 Task: Use Sport Car Passing Effect in this video Movie B.mp4
Action: Mouse pressed left at (304, 126)
Screenshot: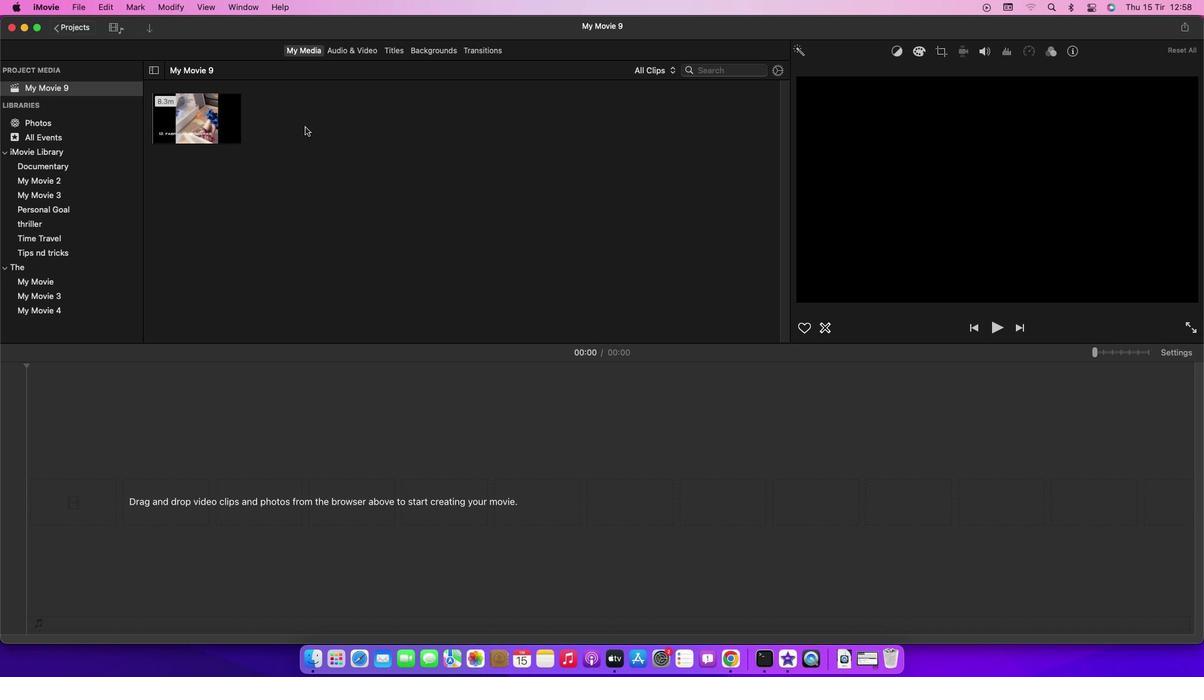 
Action: Mouse moved to (181, 121)
Screenshot: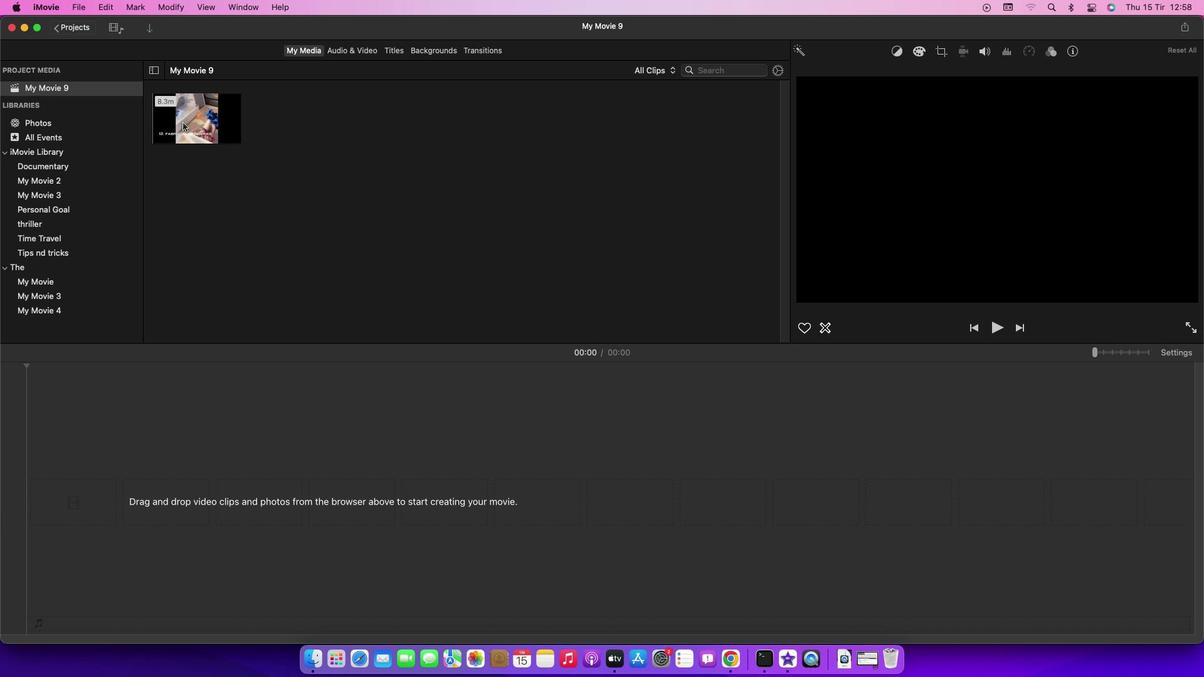 
Action: Mouse pressed left at (181, 121)
Screenshot: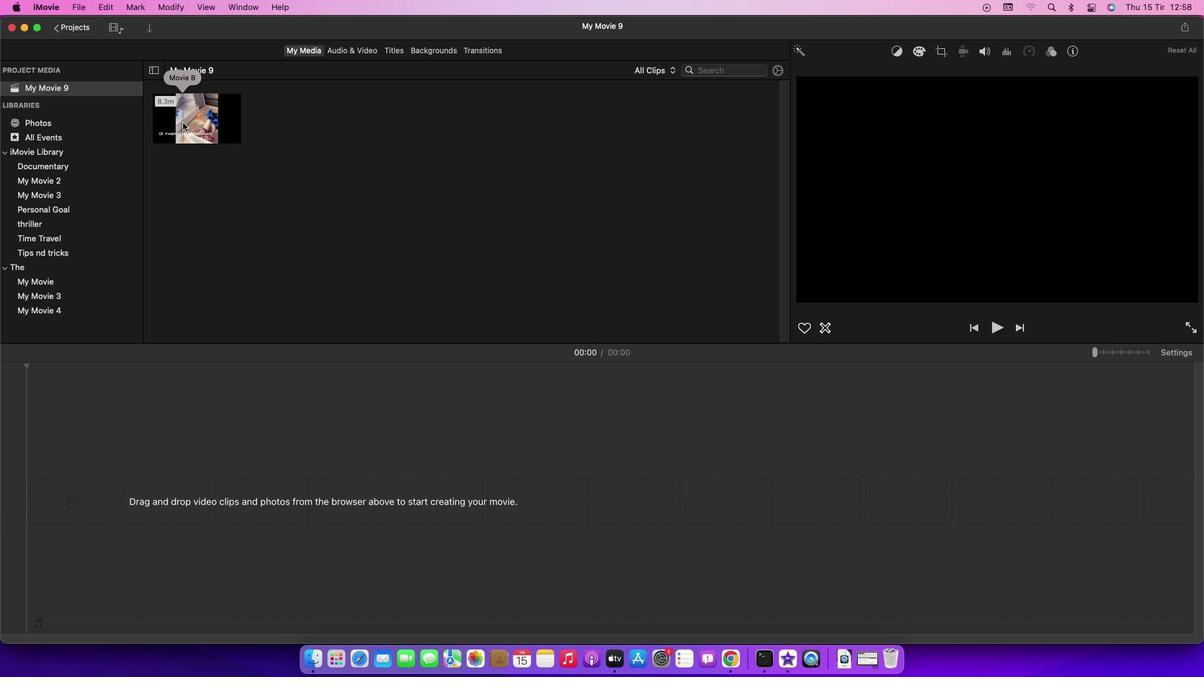 
Action: Mouse moved to (192, 116)
Screenshot: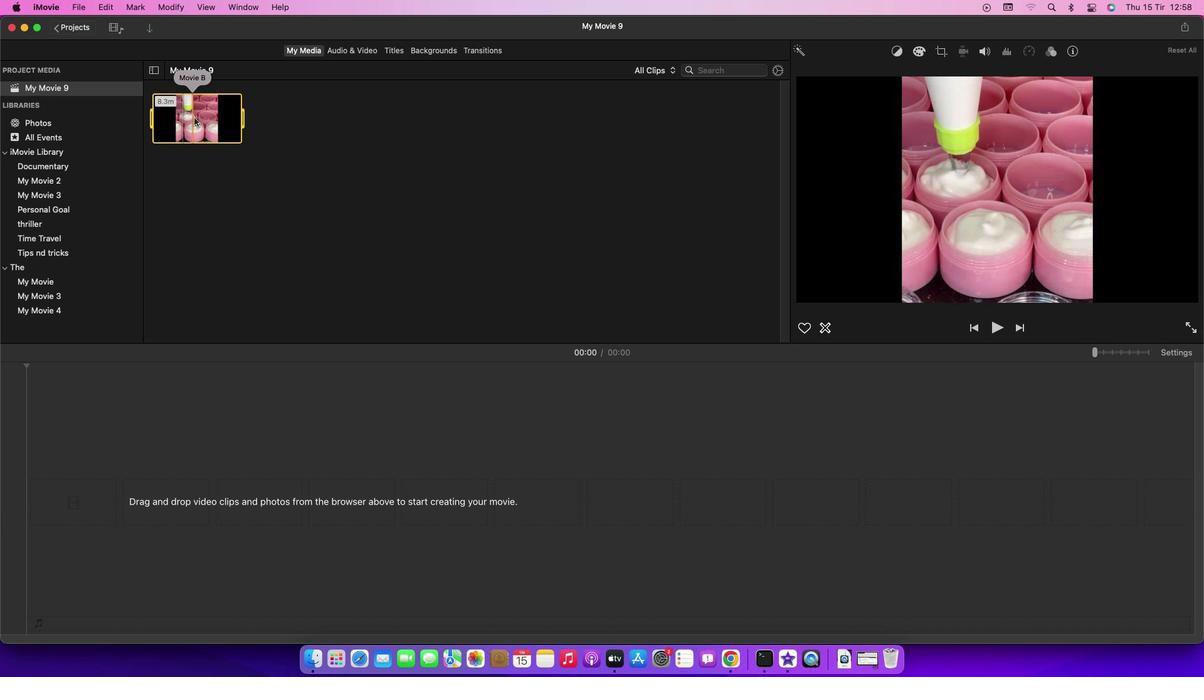 
Action: Mouse pressed left at (192, 116)
Screenshot: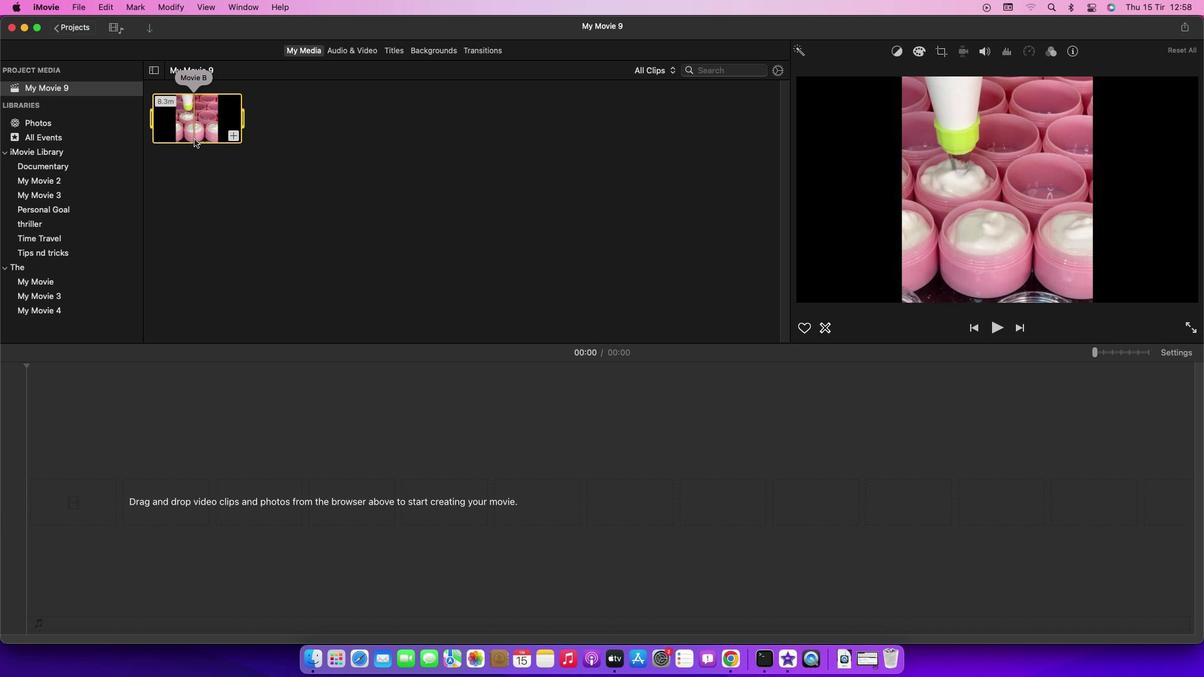 
Action: Mouse moved to (337, 53)
Screenshot: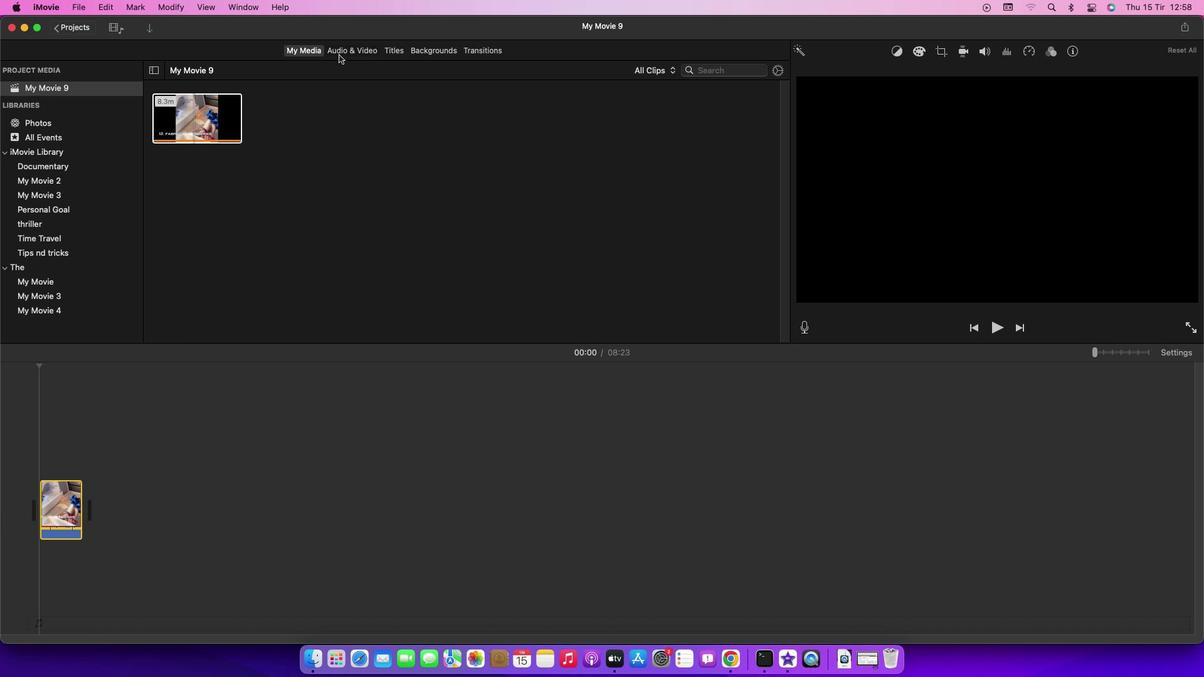 
Action: Mouse pressed left at (337, 53)
Screenshot: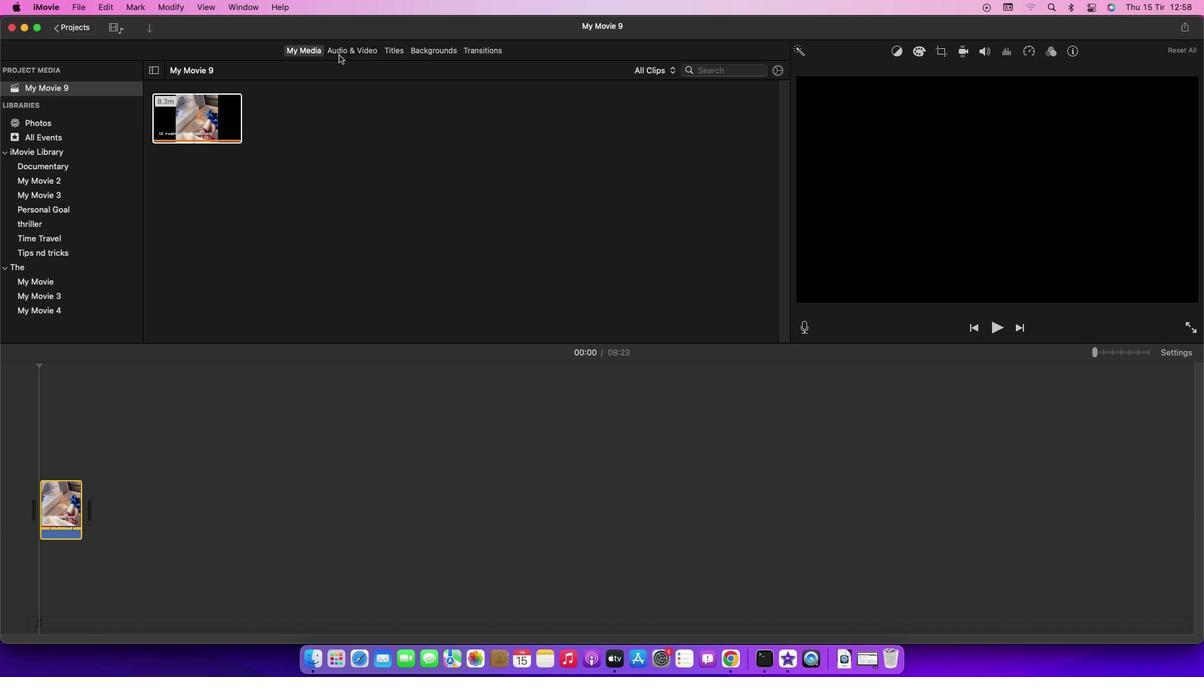 
Action: Mouse moved to (63, 118)
Screenshot: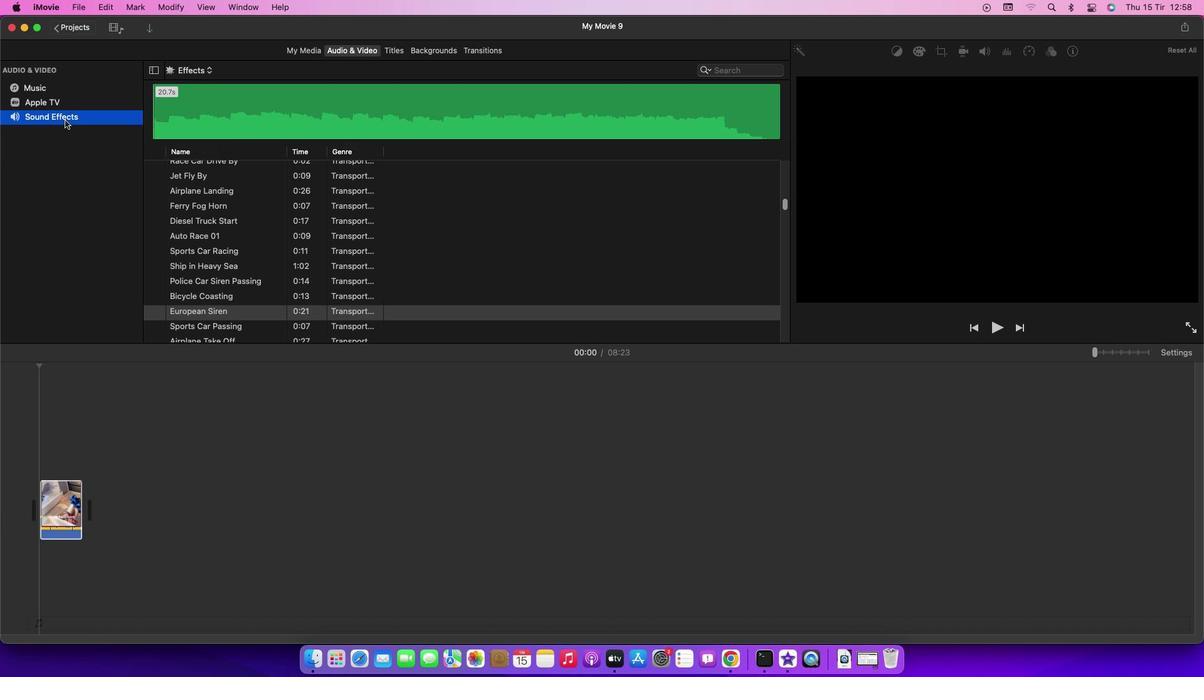 
Action: Mouse pressed left at (63, 118)
Screenshot: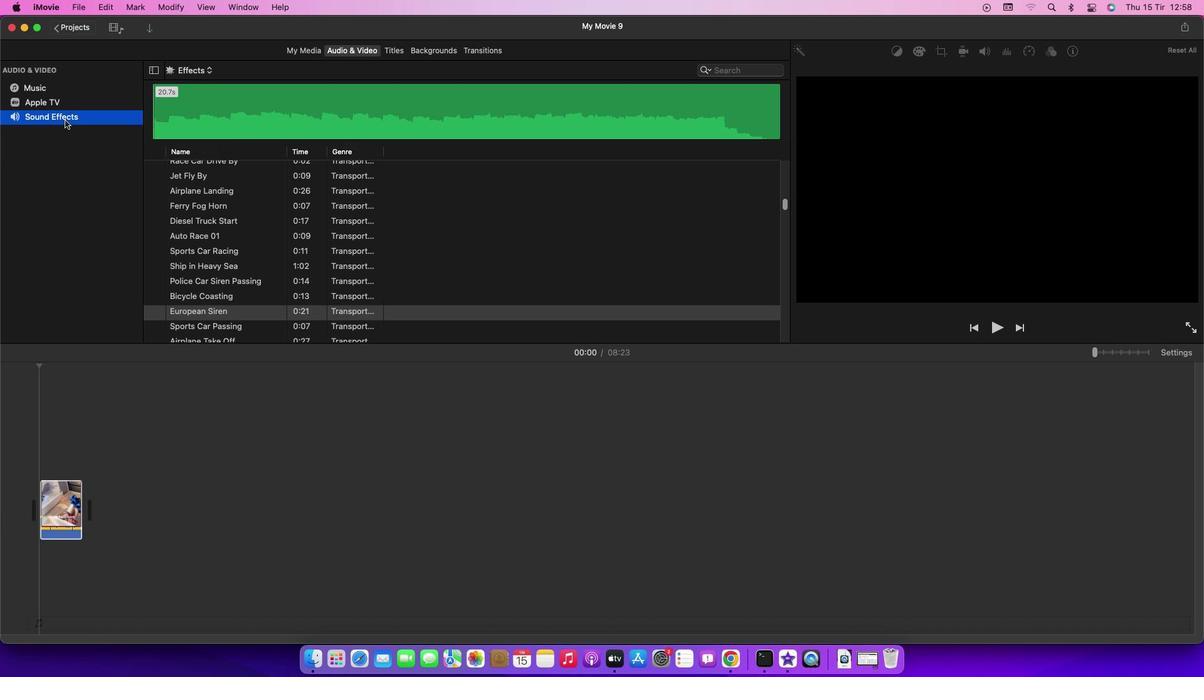 
Action: Mouse moved to (207, 268)
Screenshot: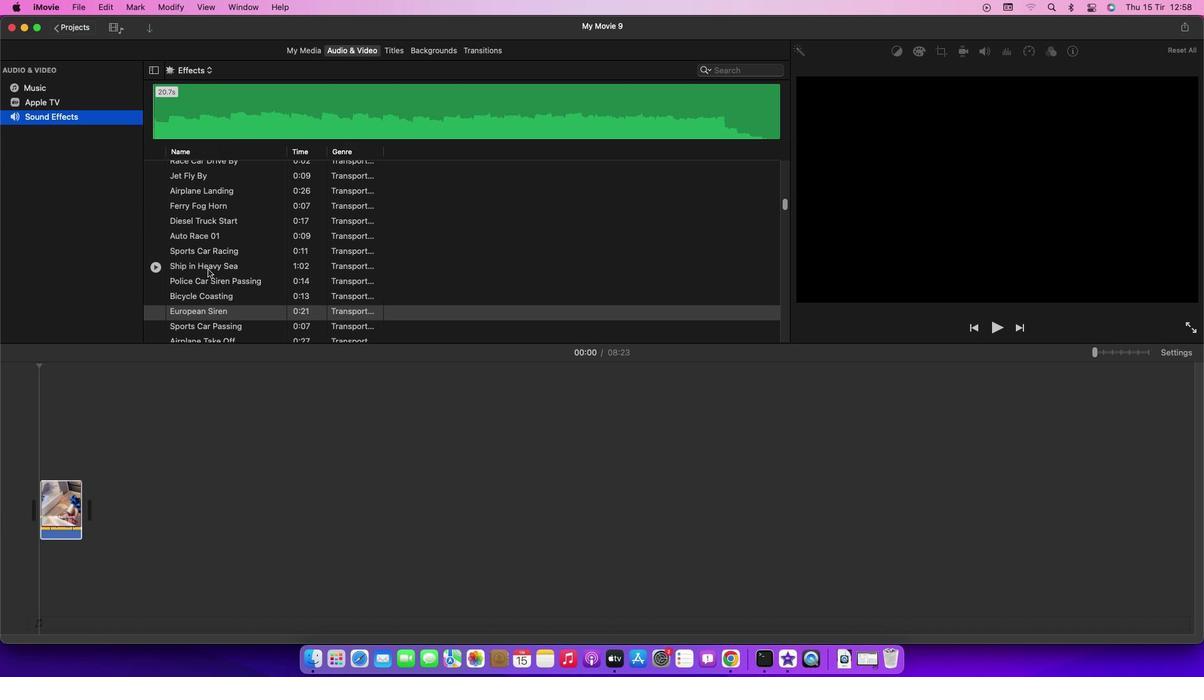 
Action: Mouse scrolled (207, 268) with delta (0, -1)
Screenshot: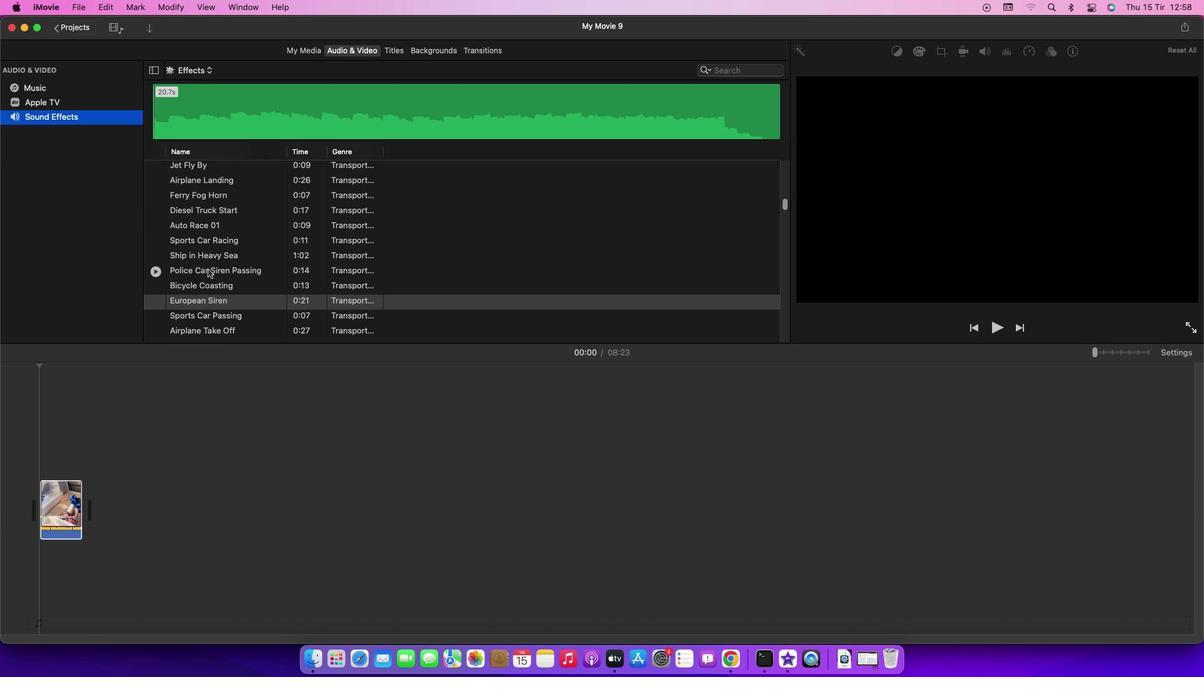 
Action: Mouse scrolled (207, 268) with delta (0, -1)
Screenshot: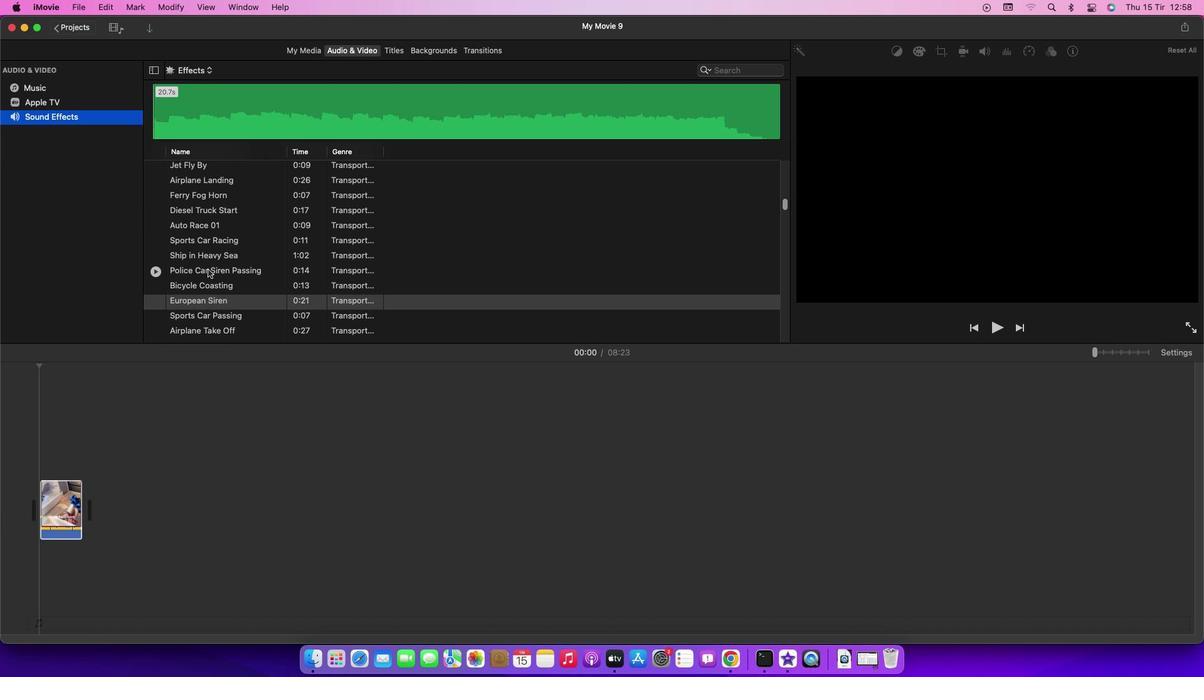 
Action: Mouse moved to (196, 316)
Screenshot: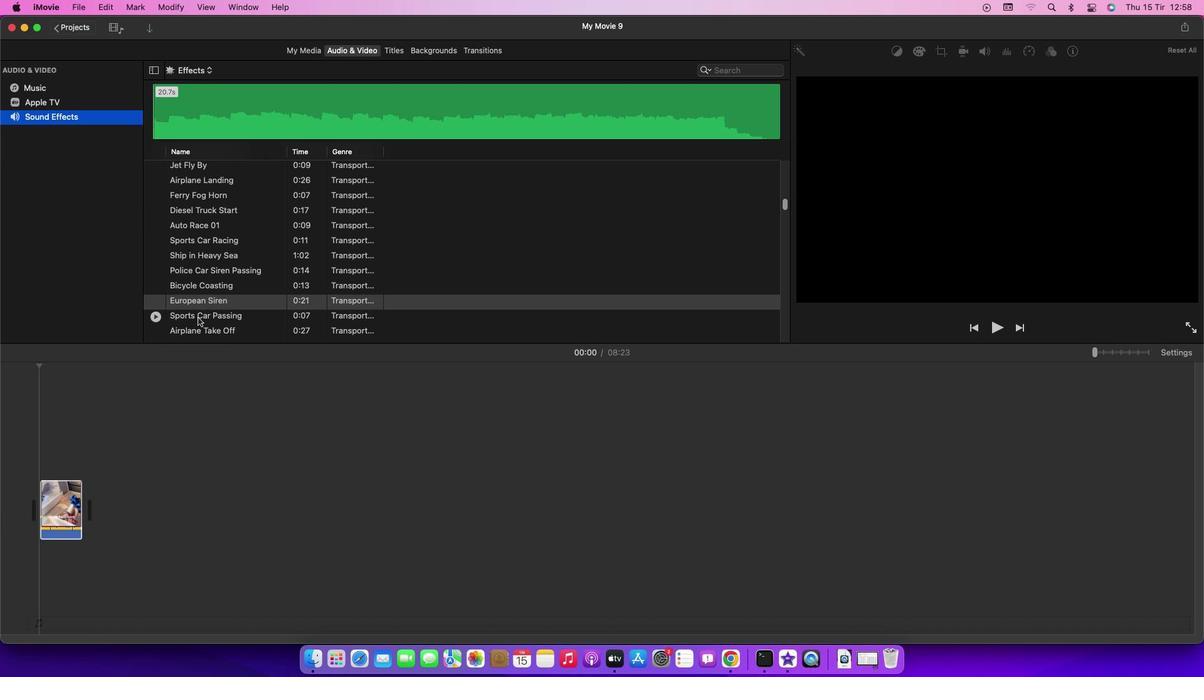 
Action: Mouse pressed left at (196, 316)
Screenshot: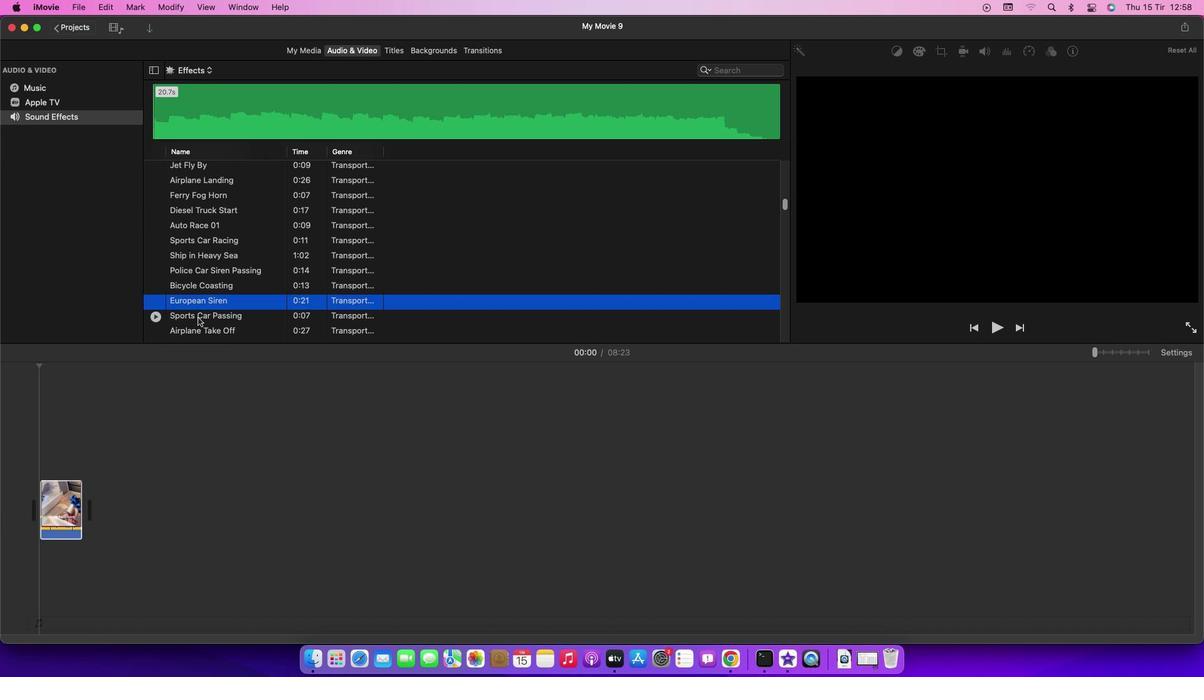
Action: Mouse pressed left at (196, 316)
Screenshot: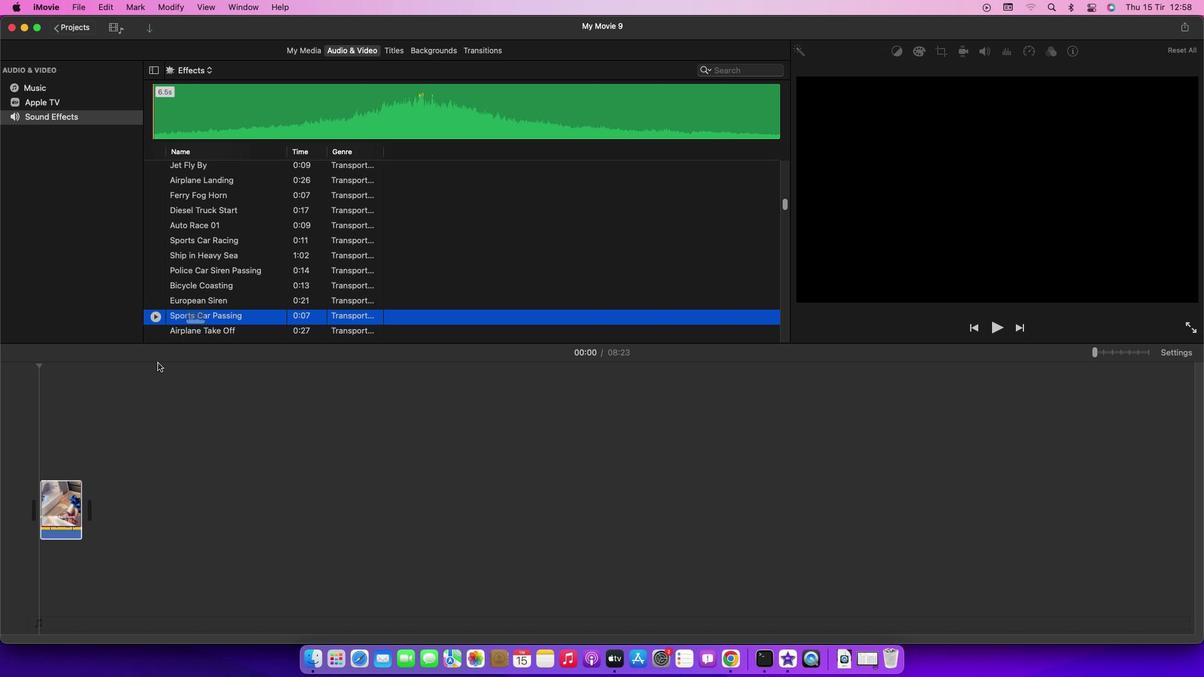 
Action: Mouse moved to (299, 521)
Screenshot: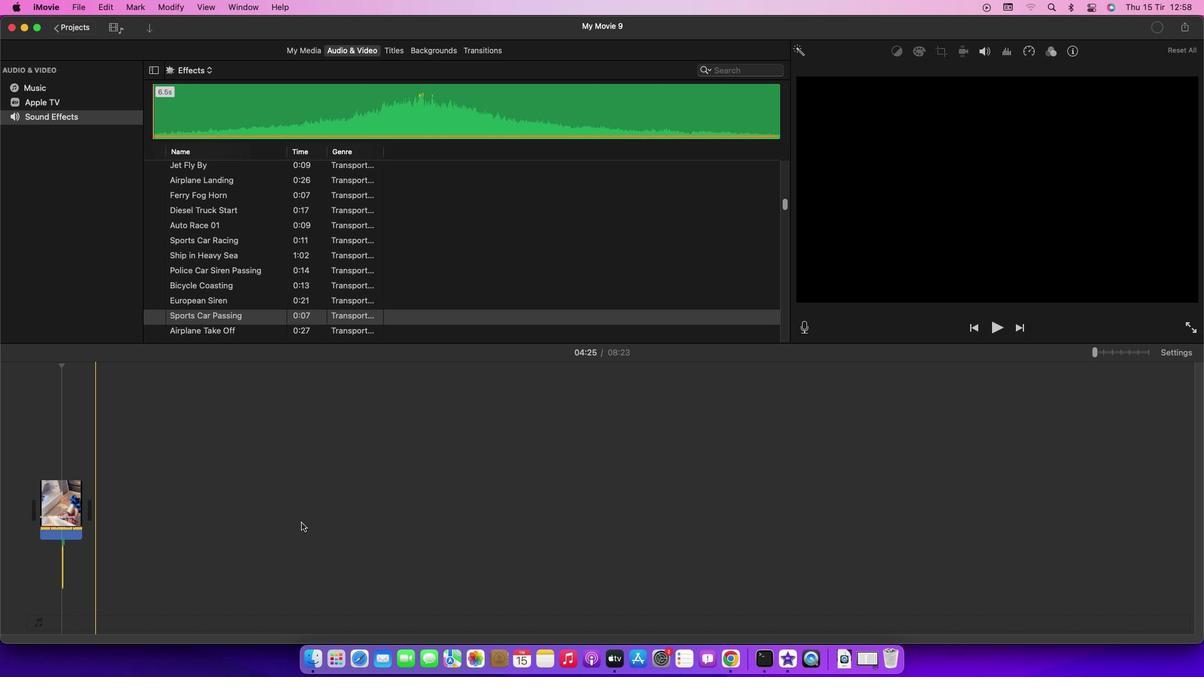 
